 Task: Add title and two columns  from layout.
Action: Mouse moved to (171, 66)
Screenshot: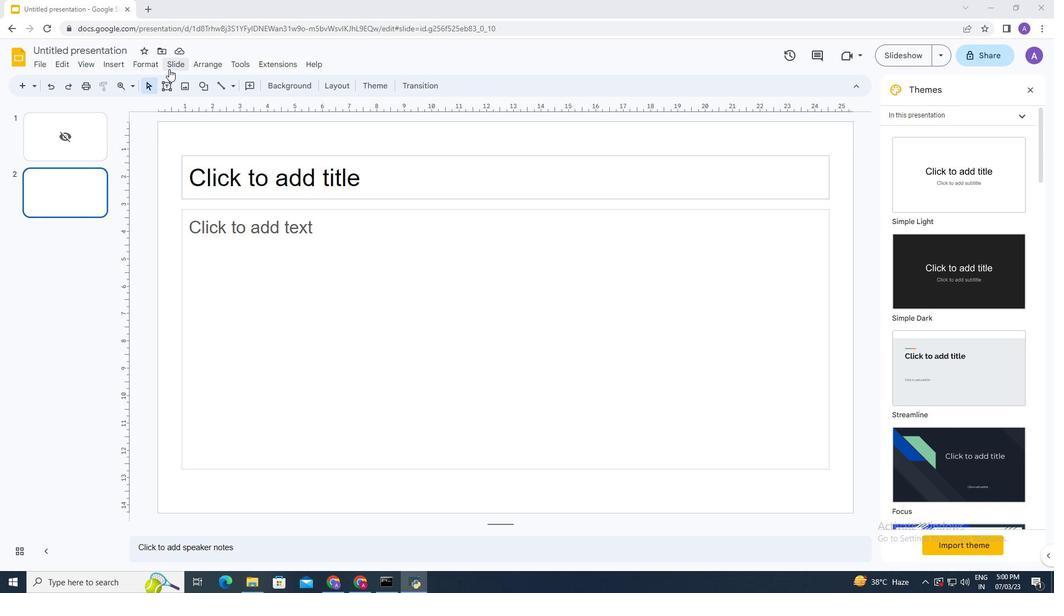 
Action: Mouse pressed left at (171, 66)
Screenshot: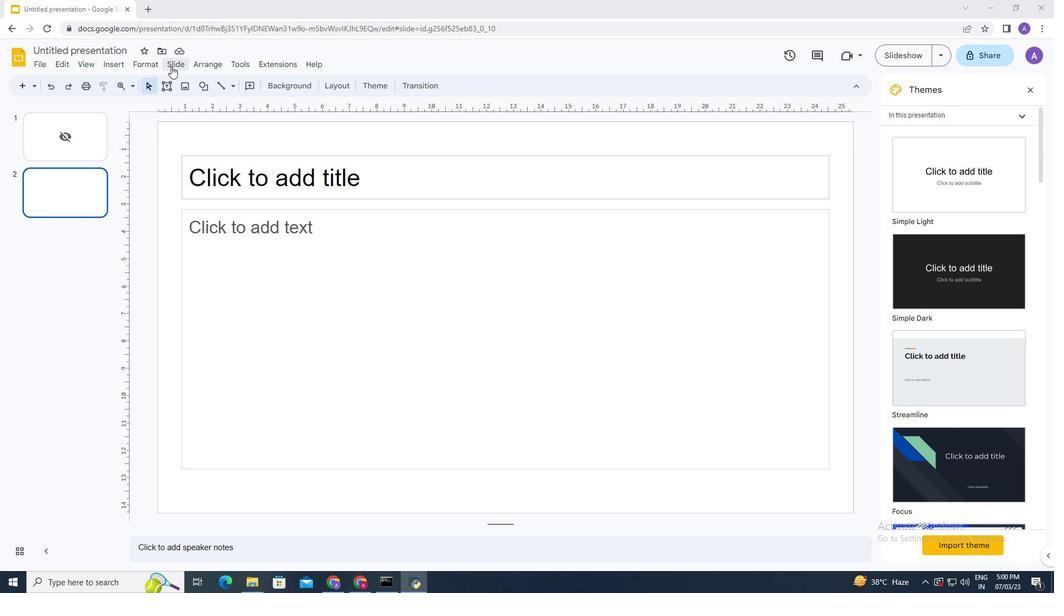 
Action: Mouse moved to (378, 275)
Screenshot: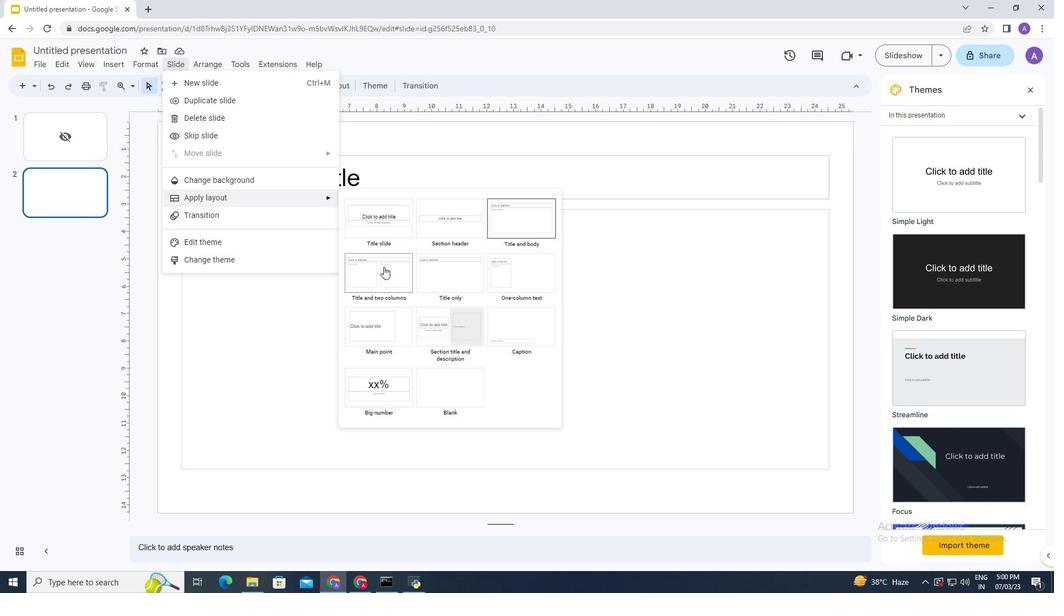 
Action: Mouse pressed left at (378, 275)
Screenshot: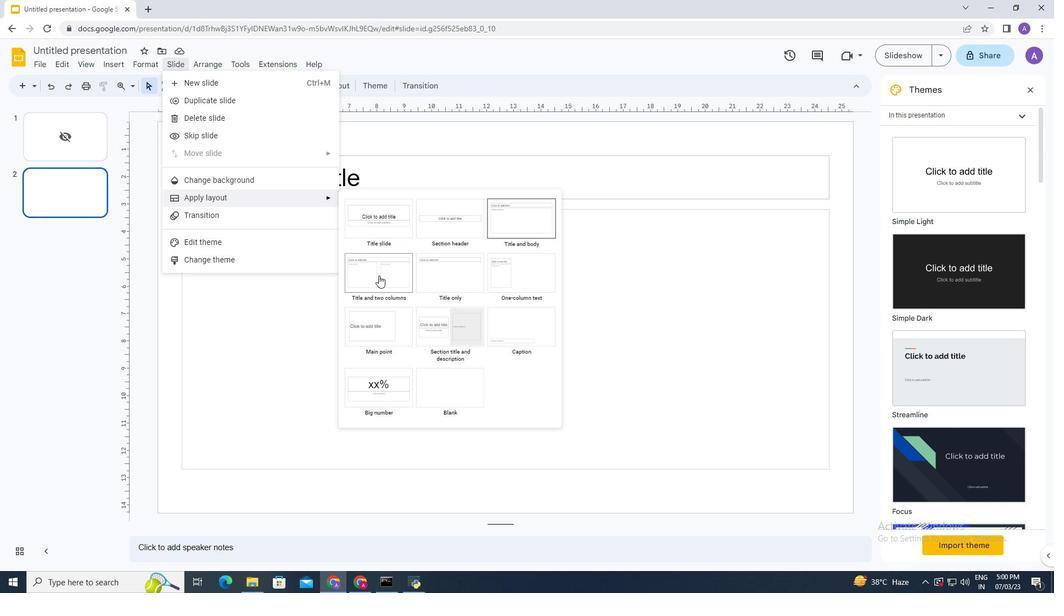 
